 Task: Share the first listing with kaur1@gmail.com with the note "Please check this listing".
Action: Mouse moved to (321, 281)
Screenshot: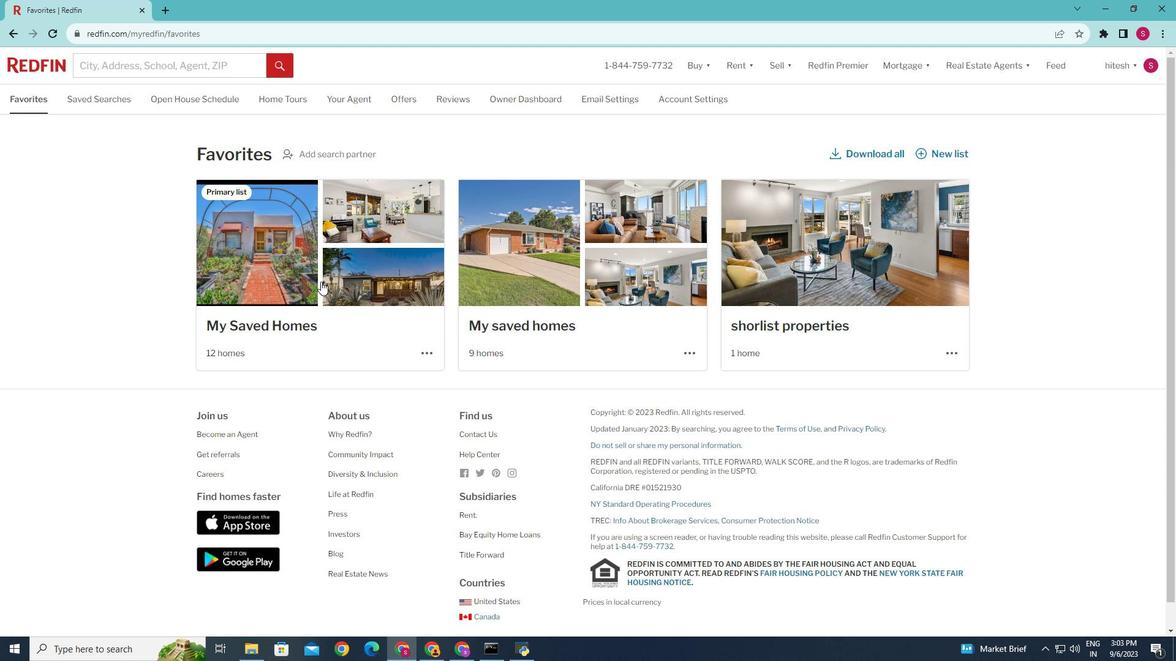 
Action: Mouse pressed left at (321, 281)
Screenshot: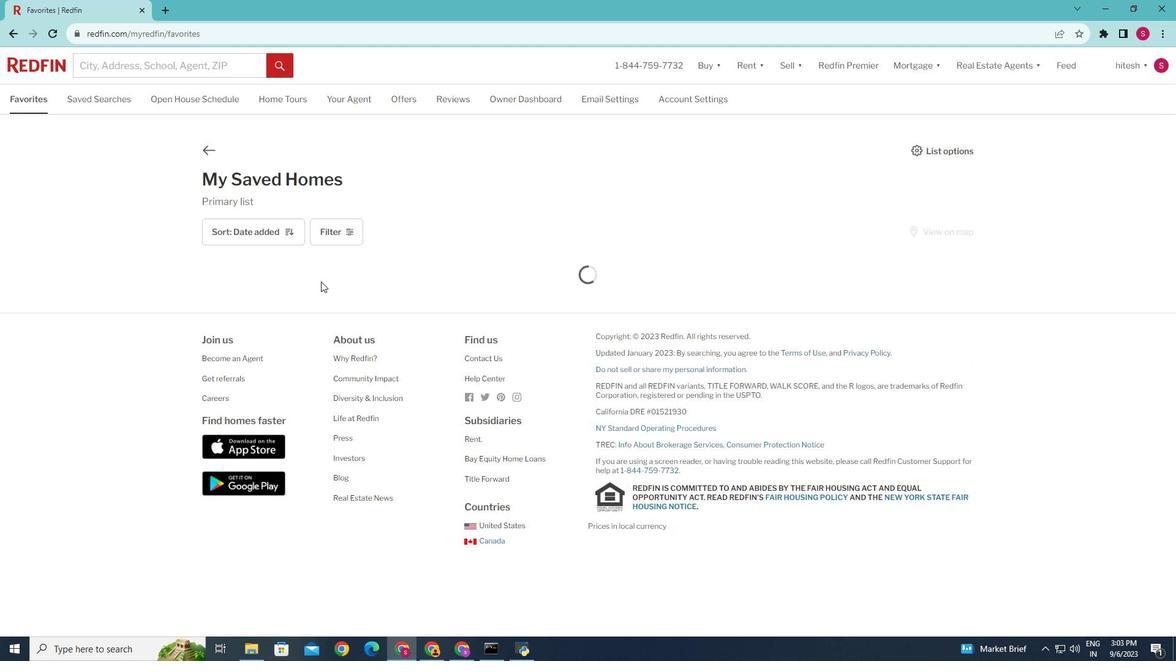 
Action: Mouse moved to (362, 357)
Screenshot: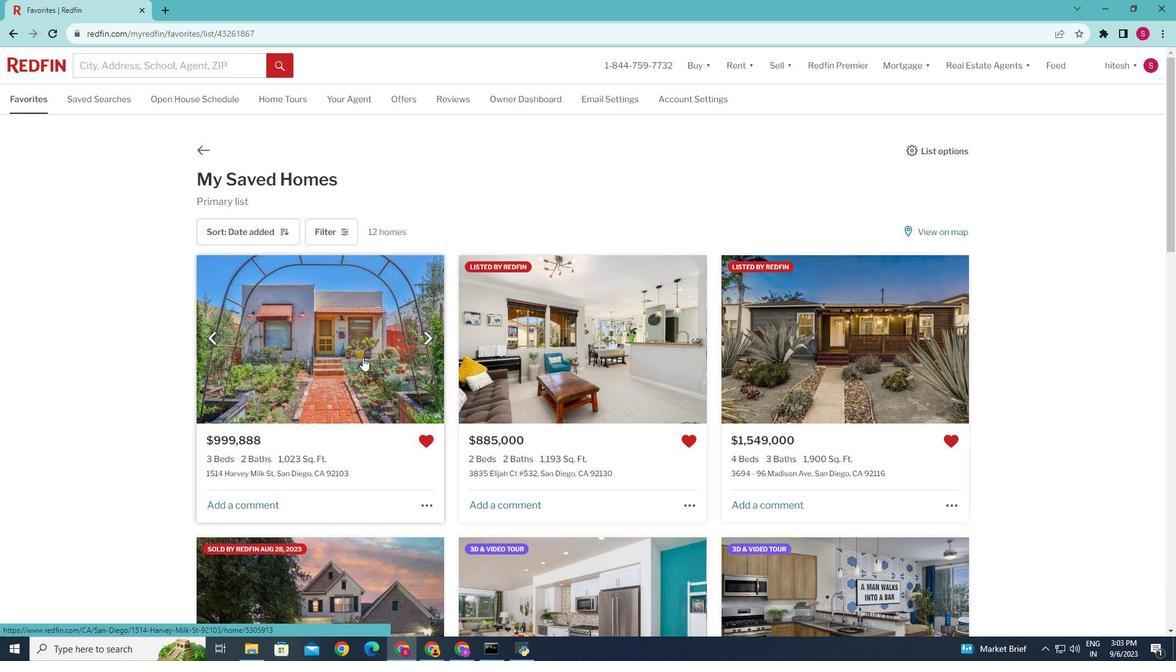 
Action: Mouse pressed left at (362, 357)
Screenshot: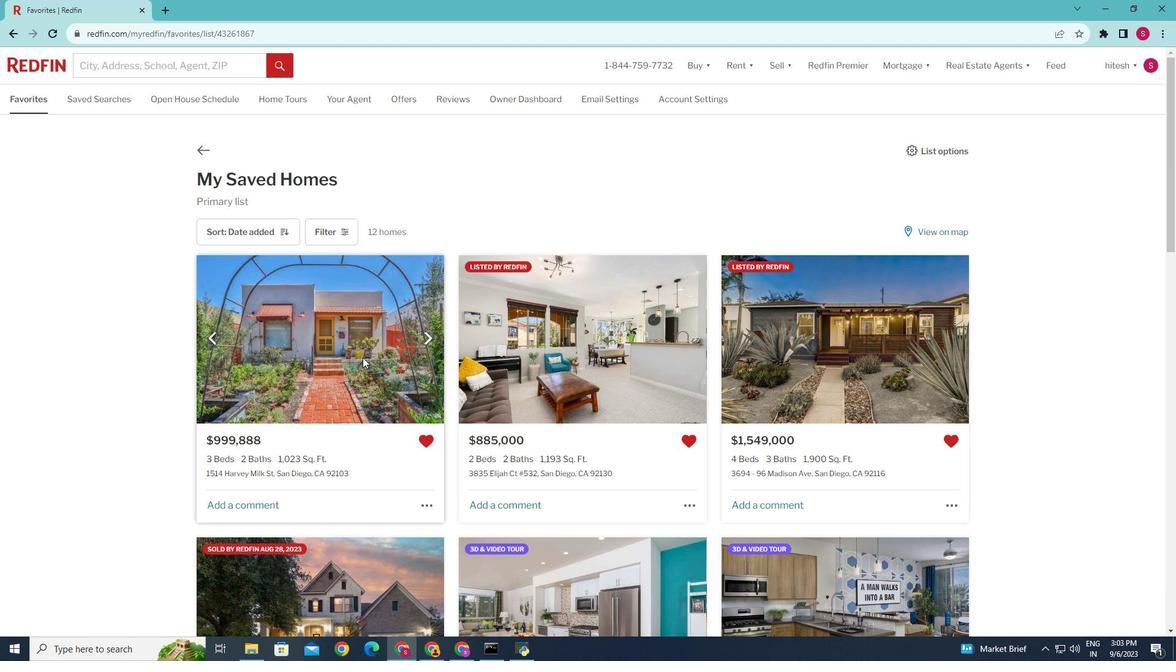 
Action: Mouse moved to (872, 98)
Screenshot: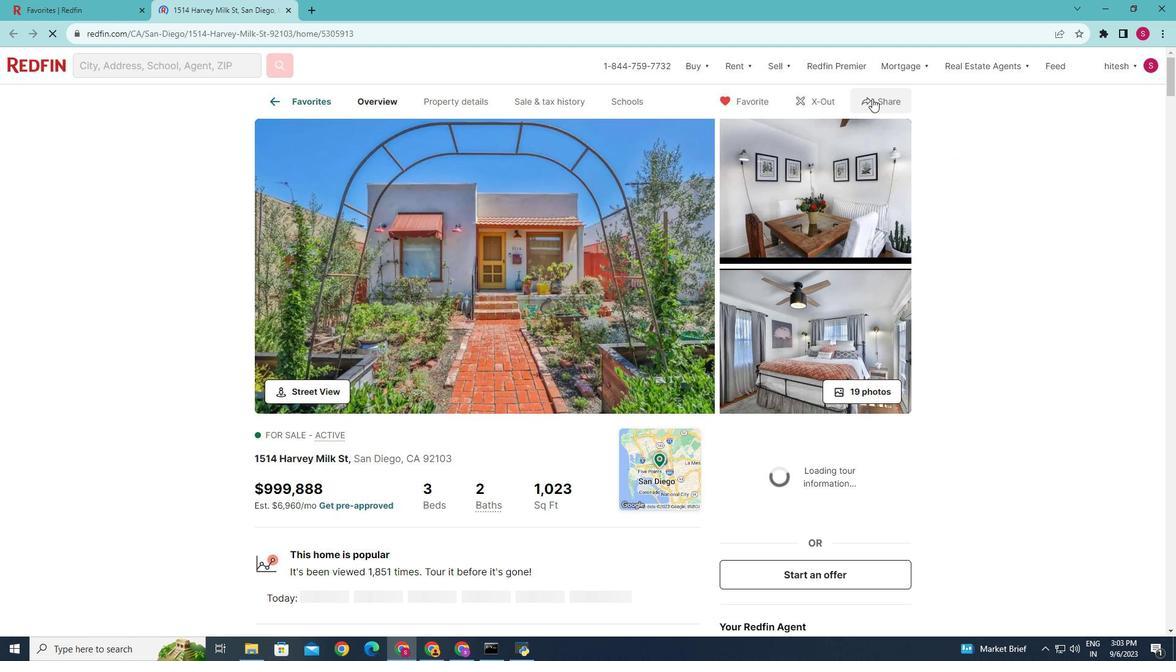 
Action: Mouse pressed left at (872, 98)
Screenshot: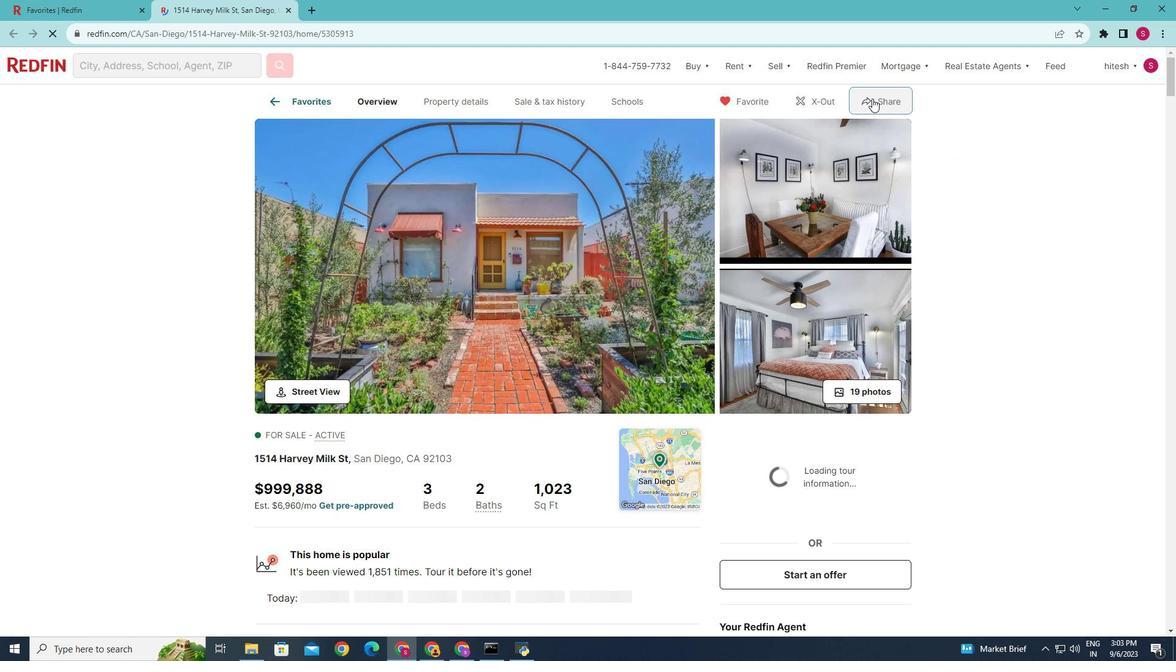 
Action: Mouse moved to (887, 92)
Screenshot: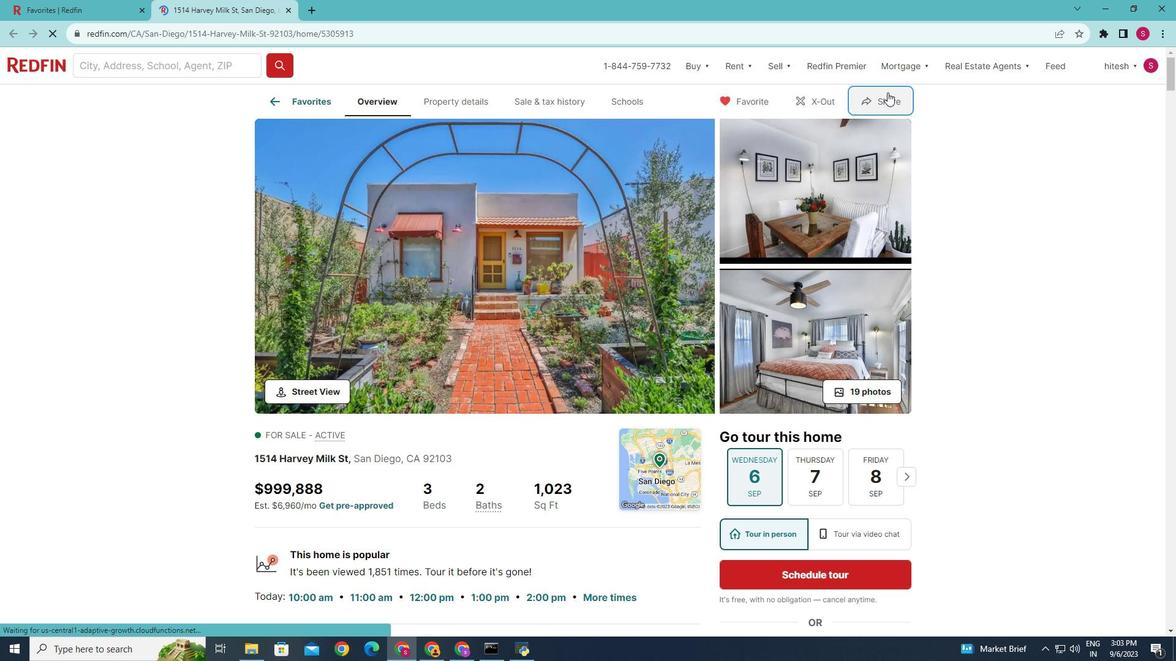 
Action: Mouse pressed left at (887, 92)
Screenshot: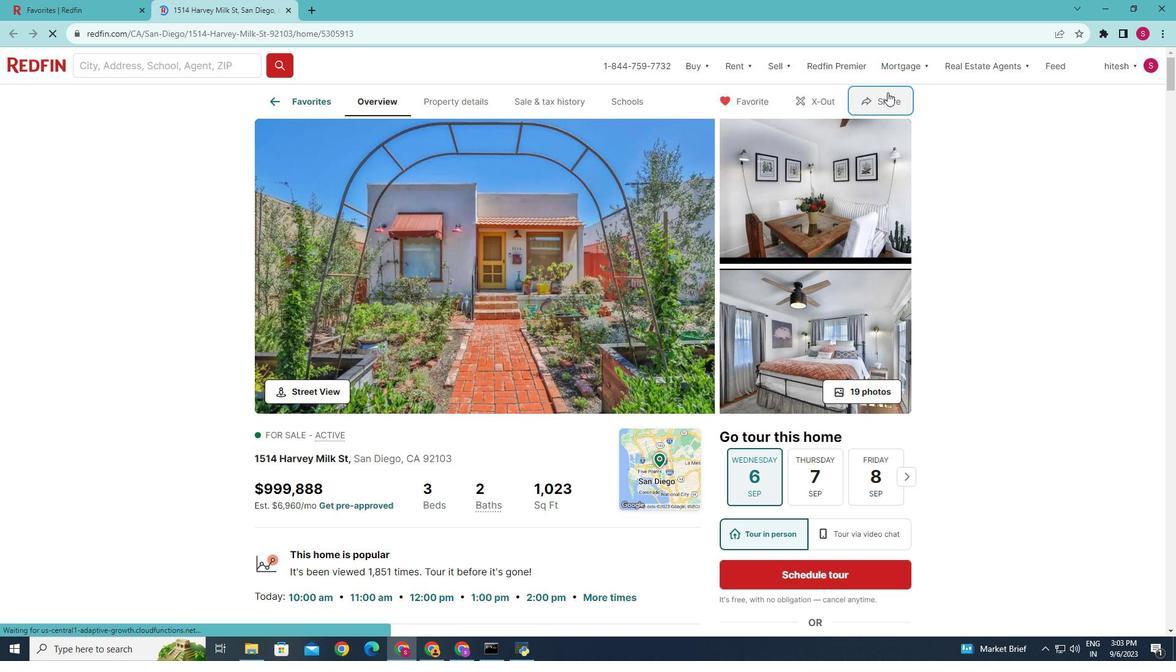 
Action: Mouse moved to (560, 251)
Screenshot: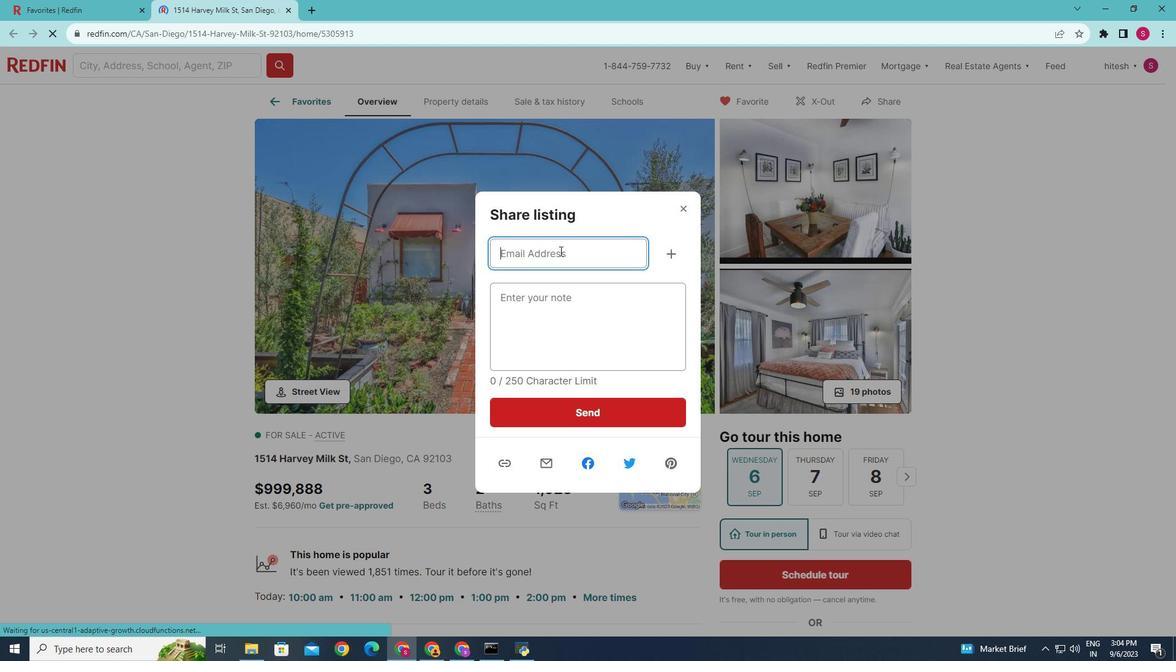 
Action: Mouse pressed left at (560, 251)
Screenshot: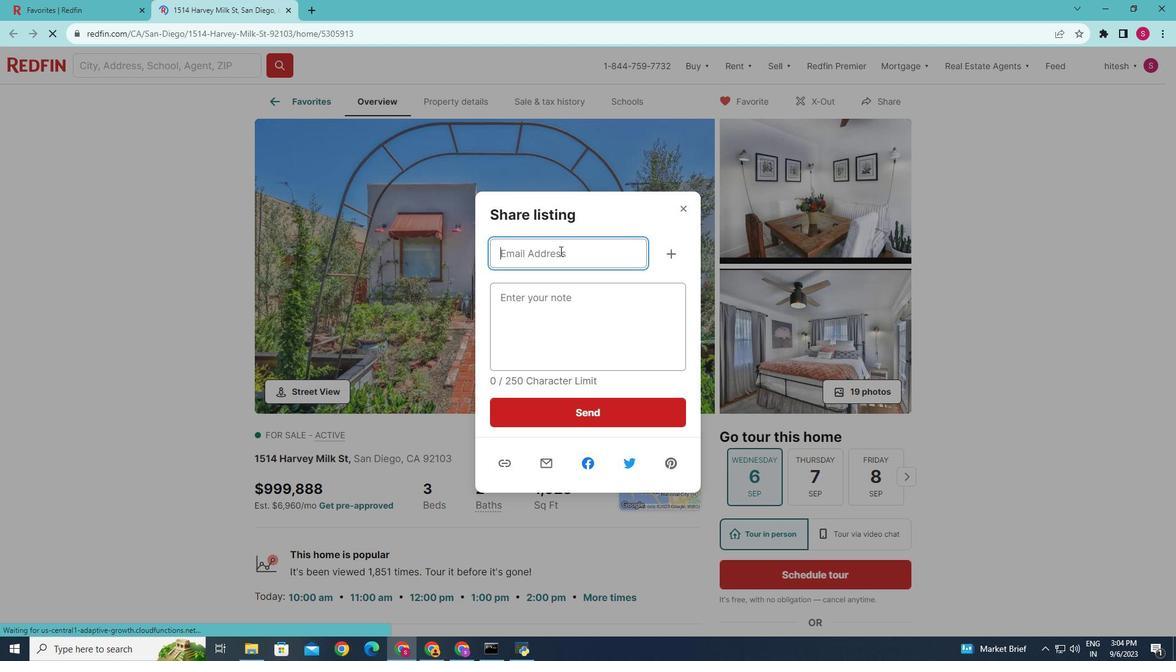 
Action: Key pressed kaur1<Key.shift_r>@gmail.com
Screenshot: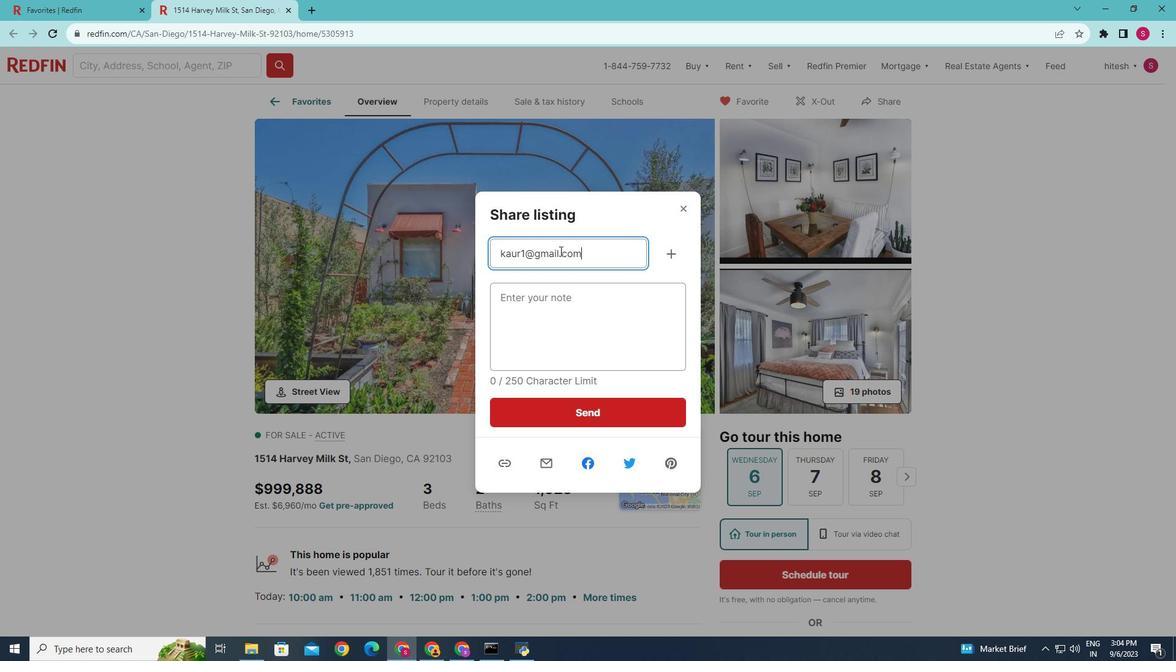 
Action: Mouse moved to (557, 303)
Screenshot: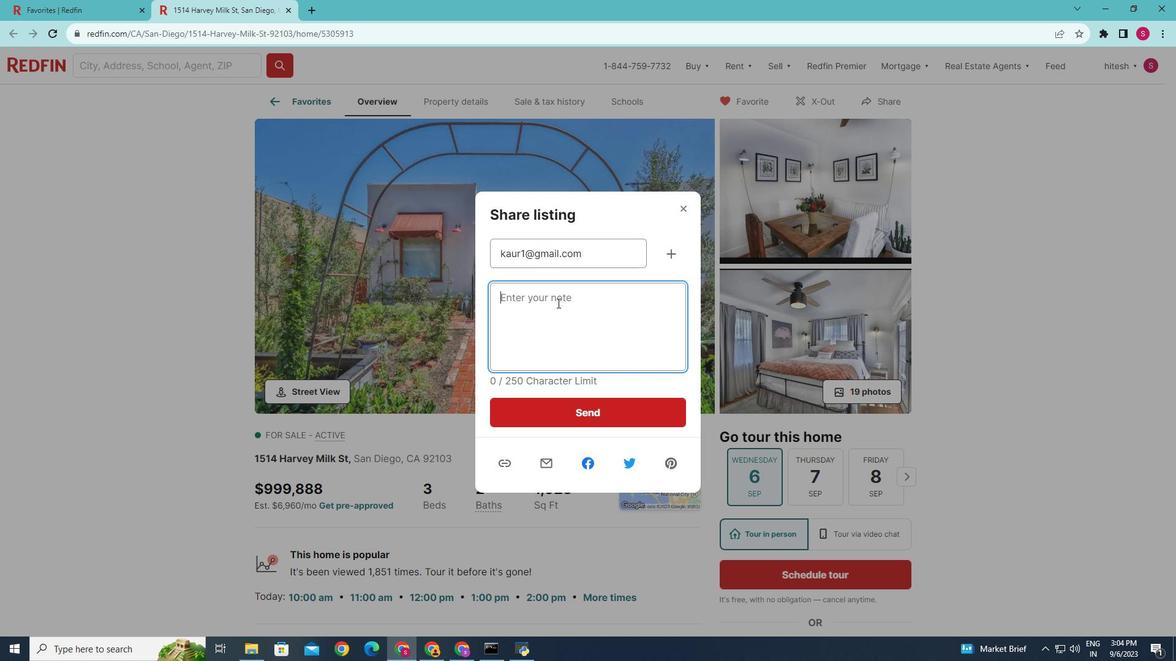 
Action: Mouse pressed left at (557, 303)
Screenshot: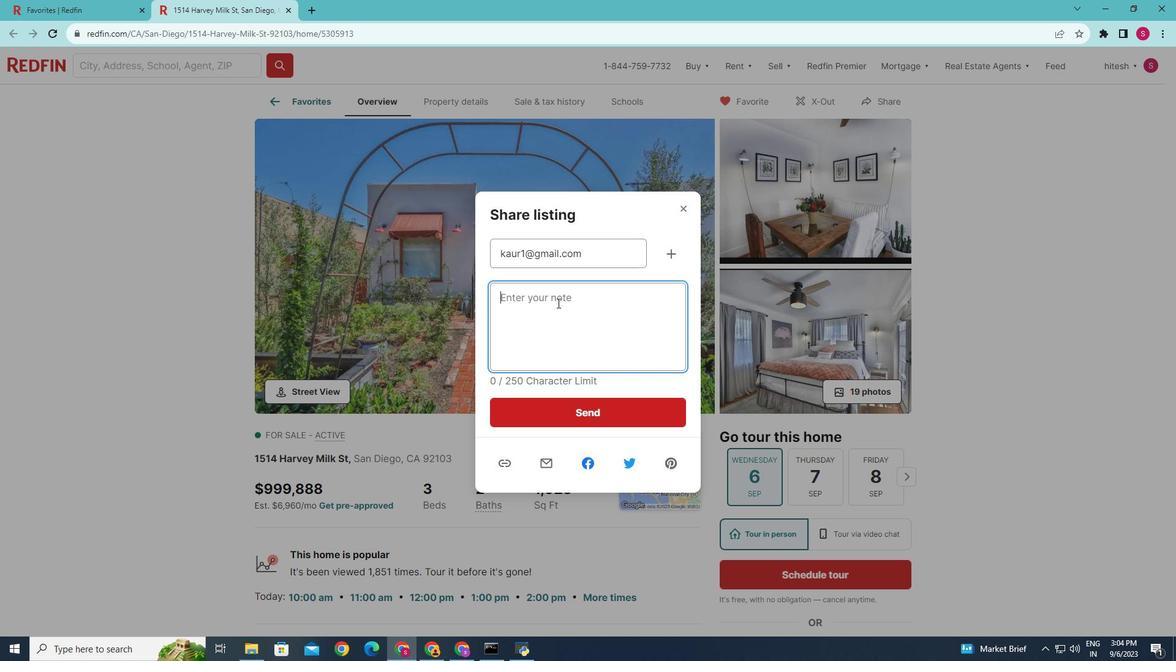 
Action: Key pressed <Key.caps_lock>P<Key.caps_lock>lease<Key.space>check<Key.space>this<Key.space>listing.
Screenshot: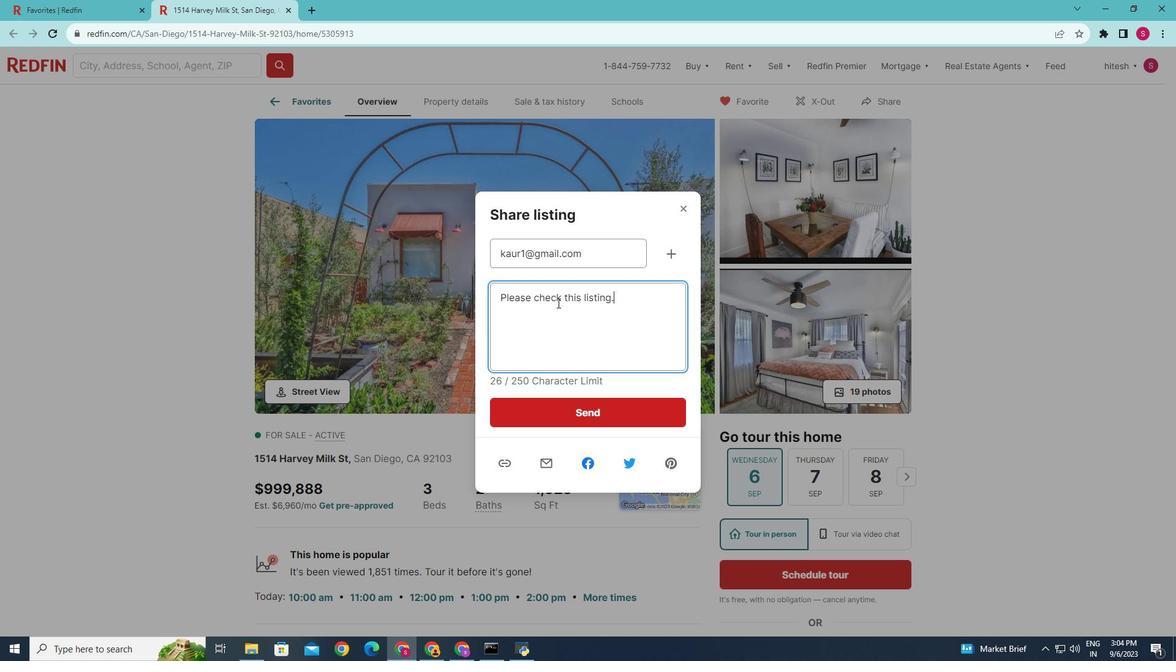 
Action: Mouse moved to (589, 414)
Screenshot: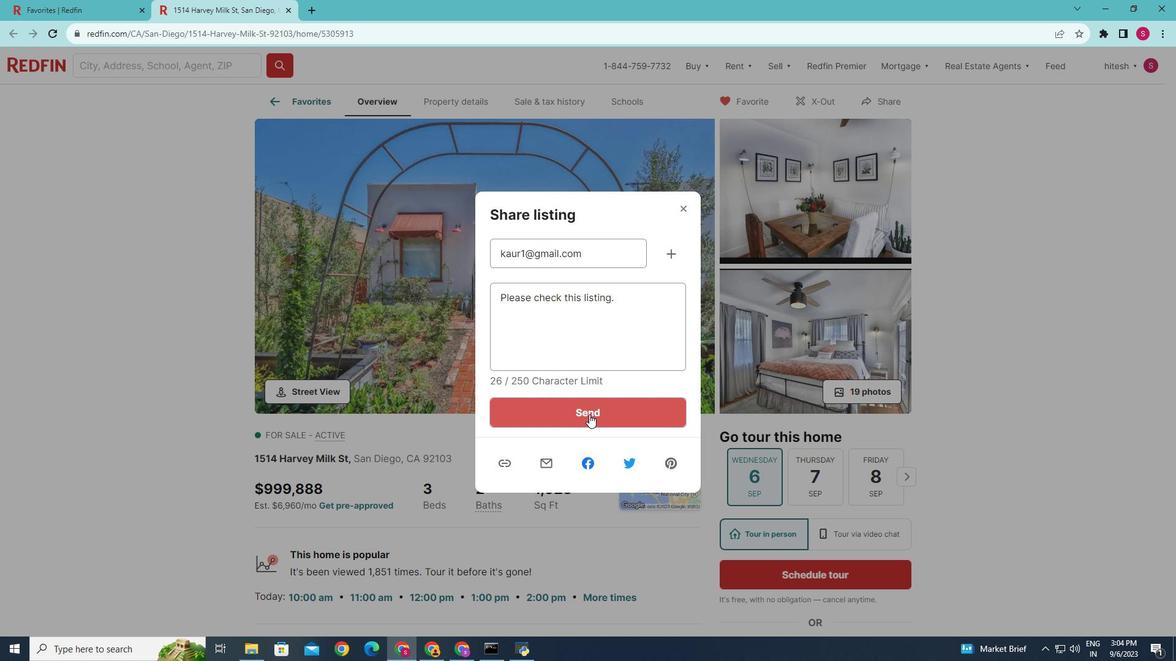 
Action: Mouse pressed left at (589, 414)
Screenshot: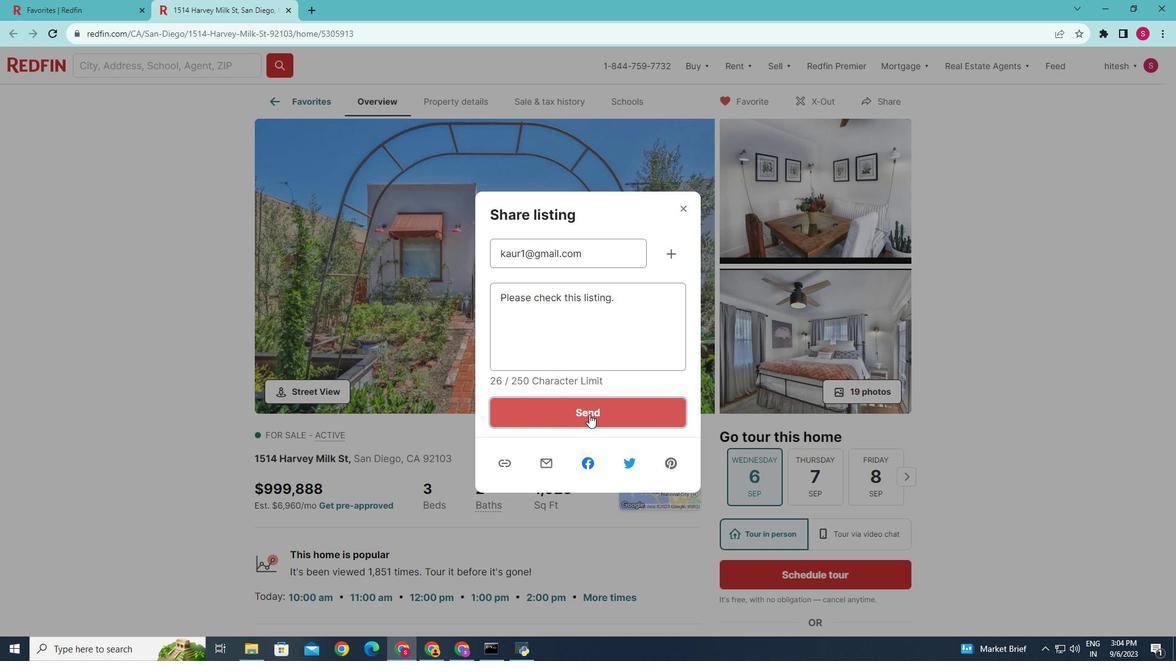 
